 Task: Change who can see your post to connection only.
Action: Mouse moved to (409, 267)
Screenshot: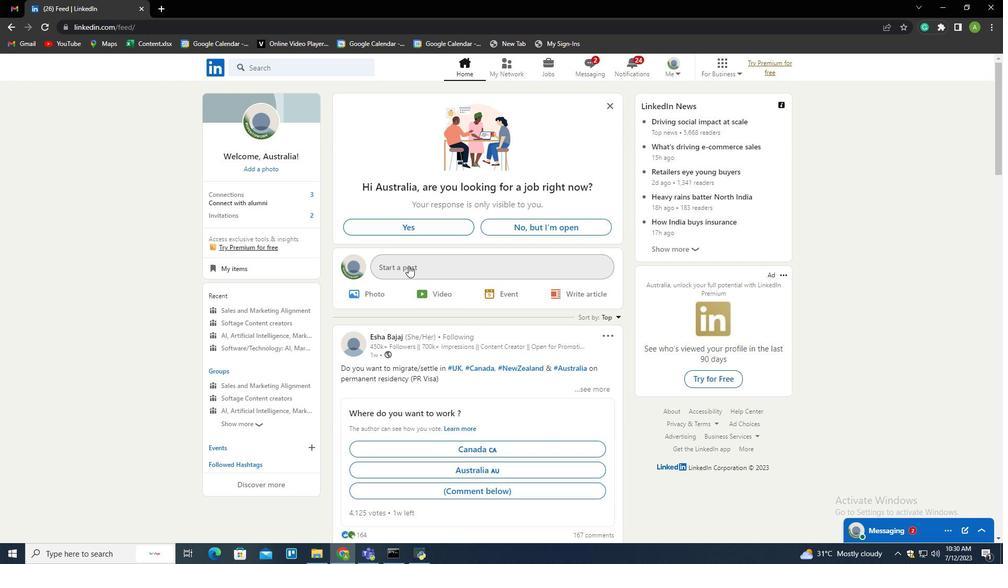 
Action: Mouse pressed left at (409, 267)
Screenshot: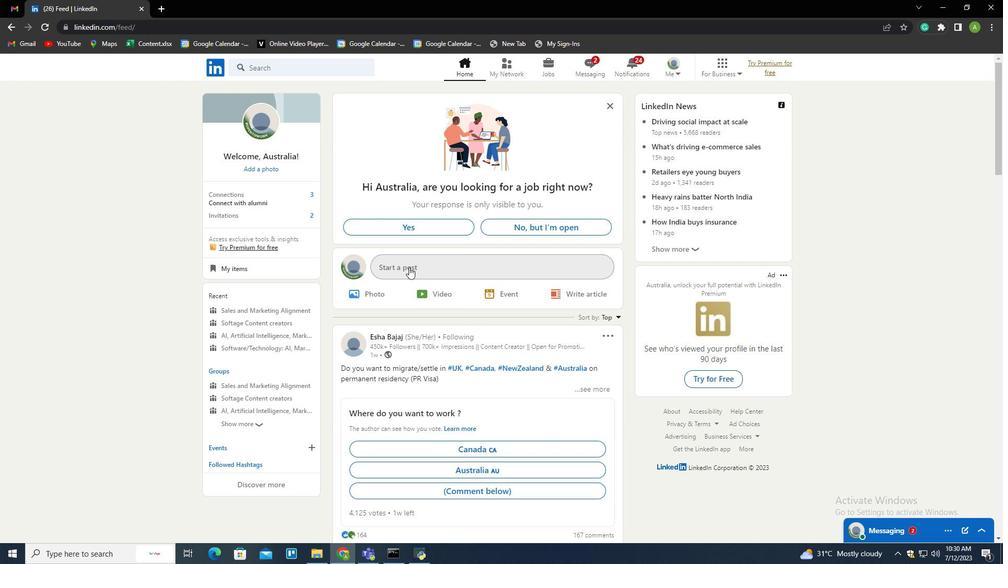 
Action: Mouse moved to (430, 90)
Screenshot: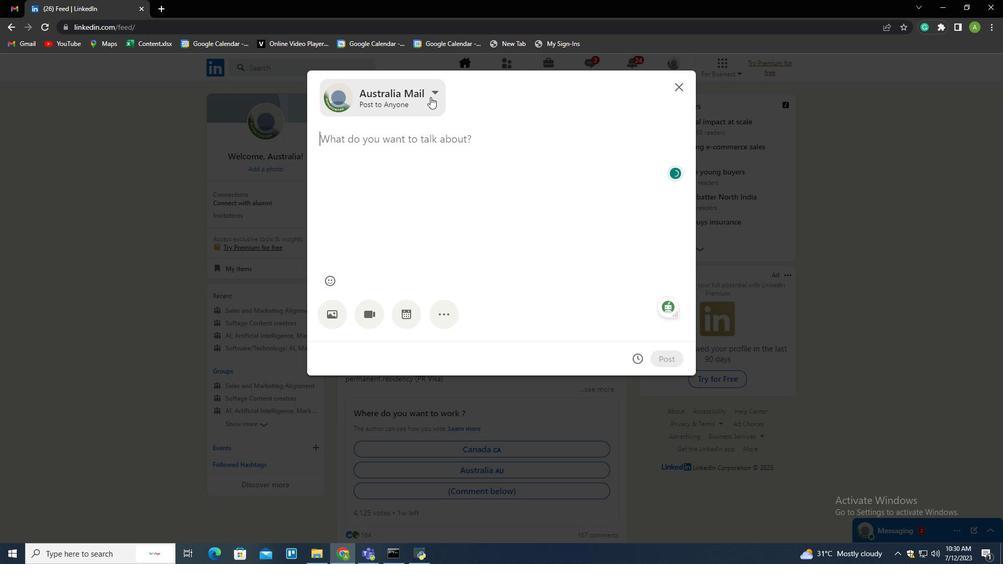 
Action: Mouse pressed left at (430, 90)
Screenshot: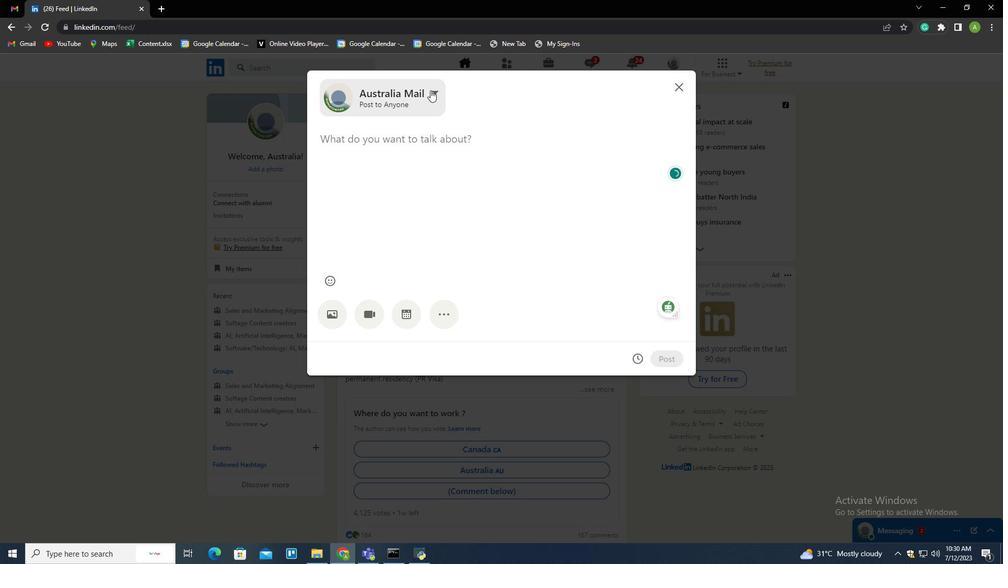 
Action: Mouse moved to (457, 193)
Screenshot: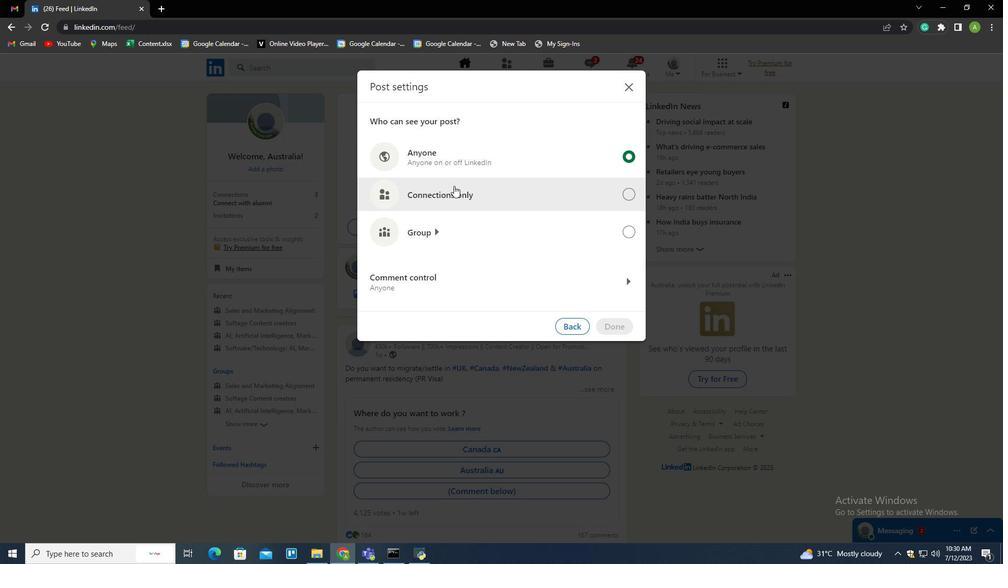 
Action: Mouse pressed left at (457, 193)
Screenshot: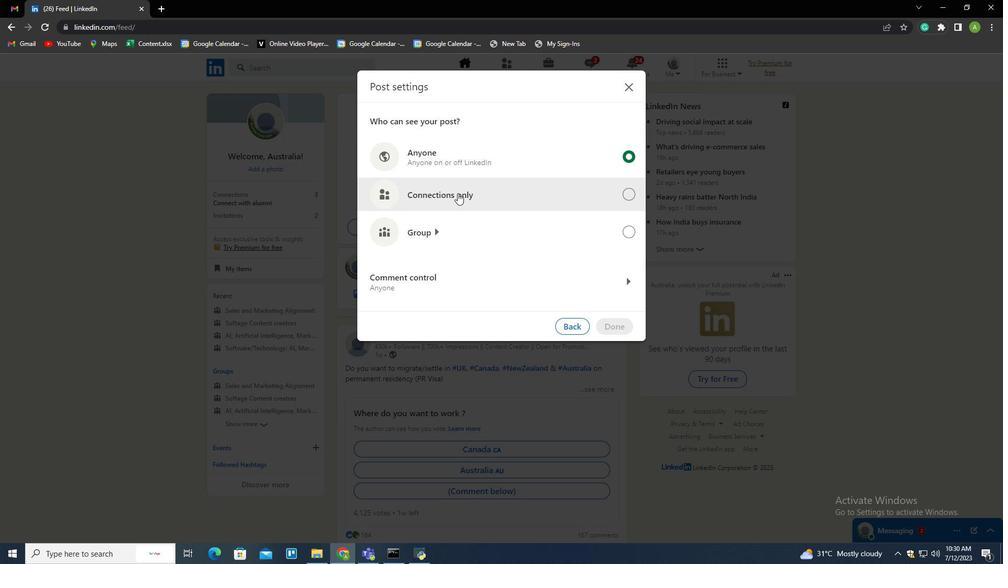 
Action: Mouse moved to (611, 328)
Screenshot: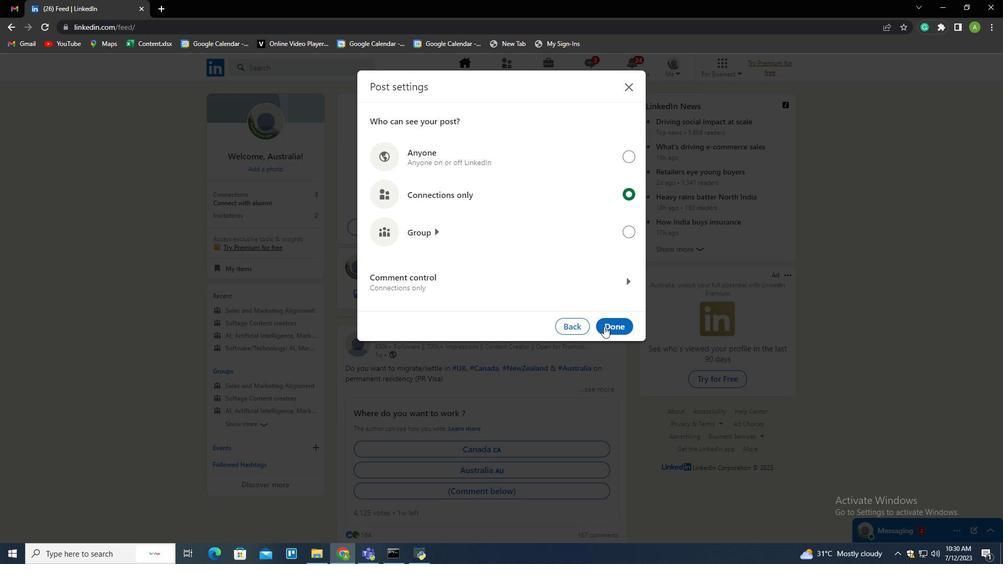 
Action: Mouse pressed left at (611, 328)
Screenshot: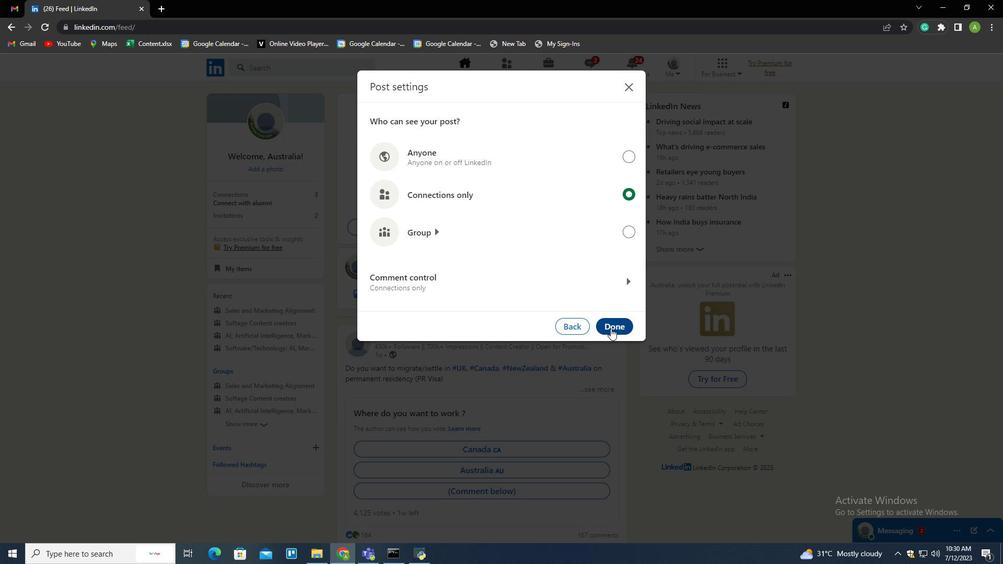 
Action: Mouse moved to (591, 325)
Screenshot: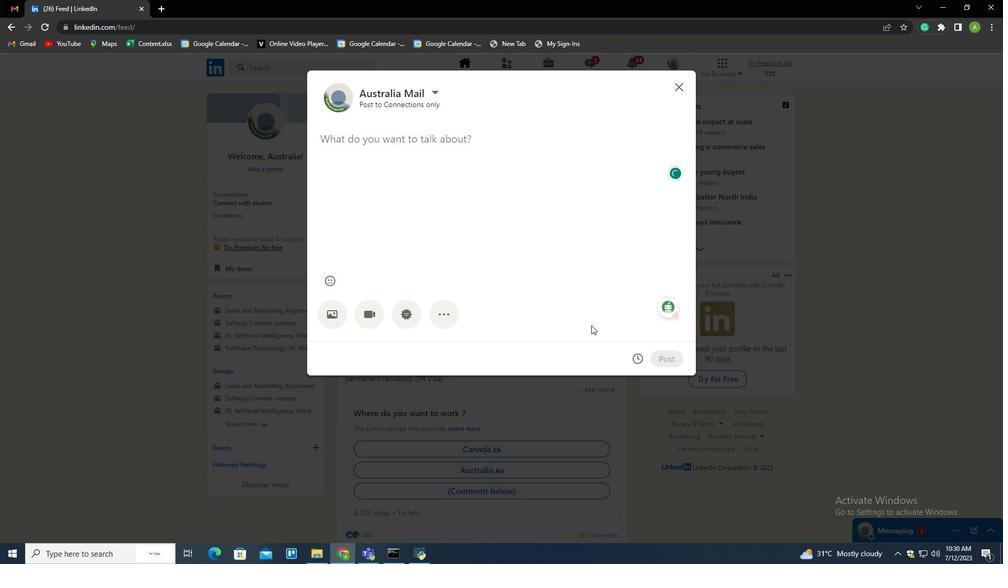 
